 Task: In the  document note.pdf Insert page numer 'on bottom of the page' change page color to  'Blue'. Write company name: Versatile
Action: Mouse moved to (155, 85)
Screenshot: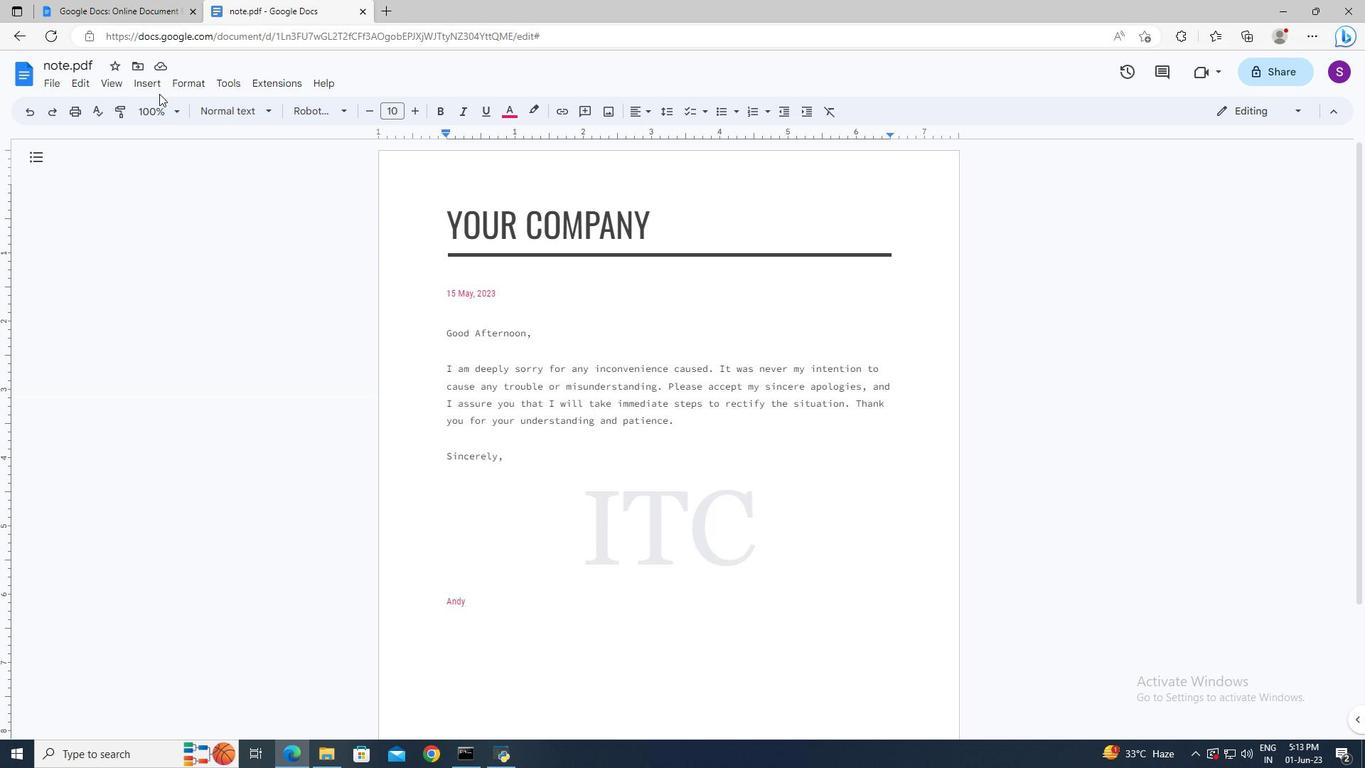 
Action: Mouse pressed left at (155, 85)
Screenshot: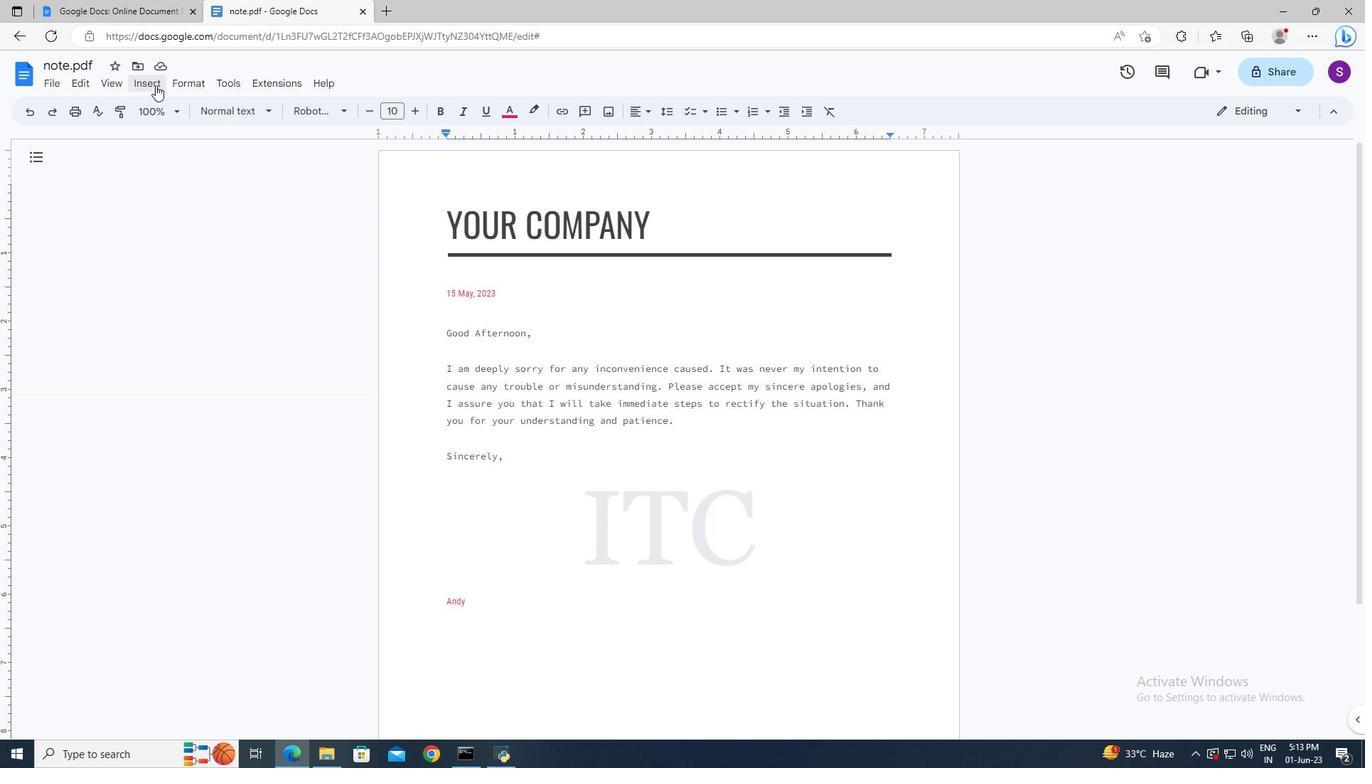 
Action: Mouse moved to (390, 550)
Screenshot: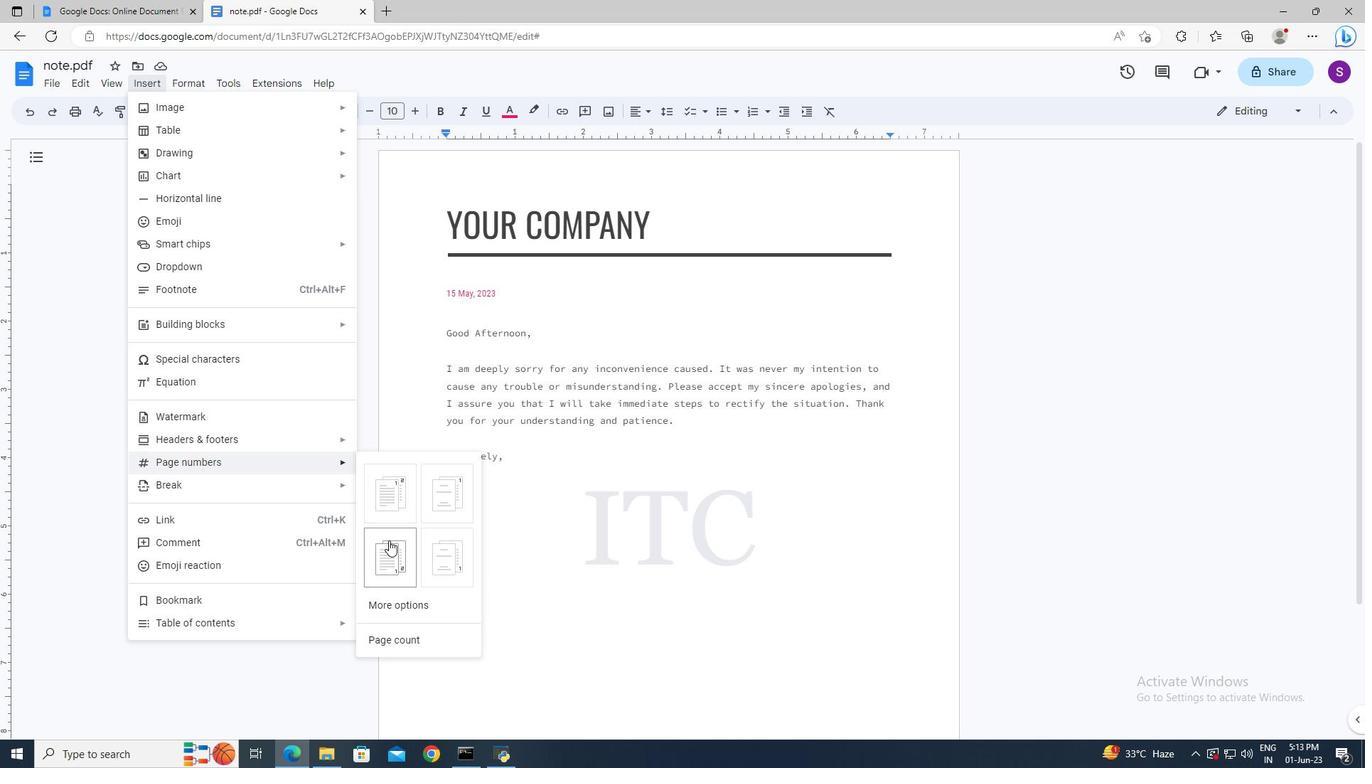 
Action: Mouse pressed left at (390, 550)
Screenshot: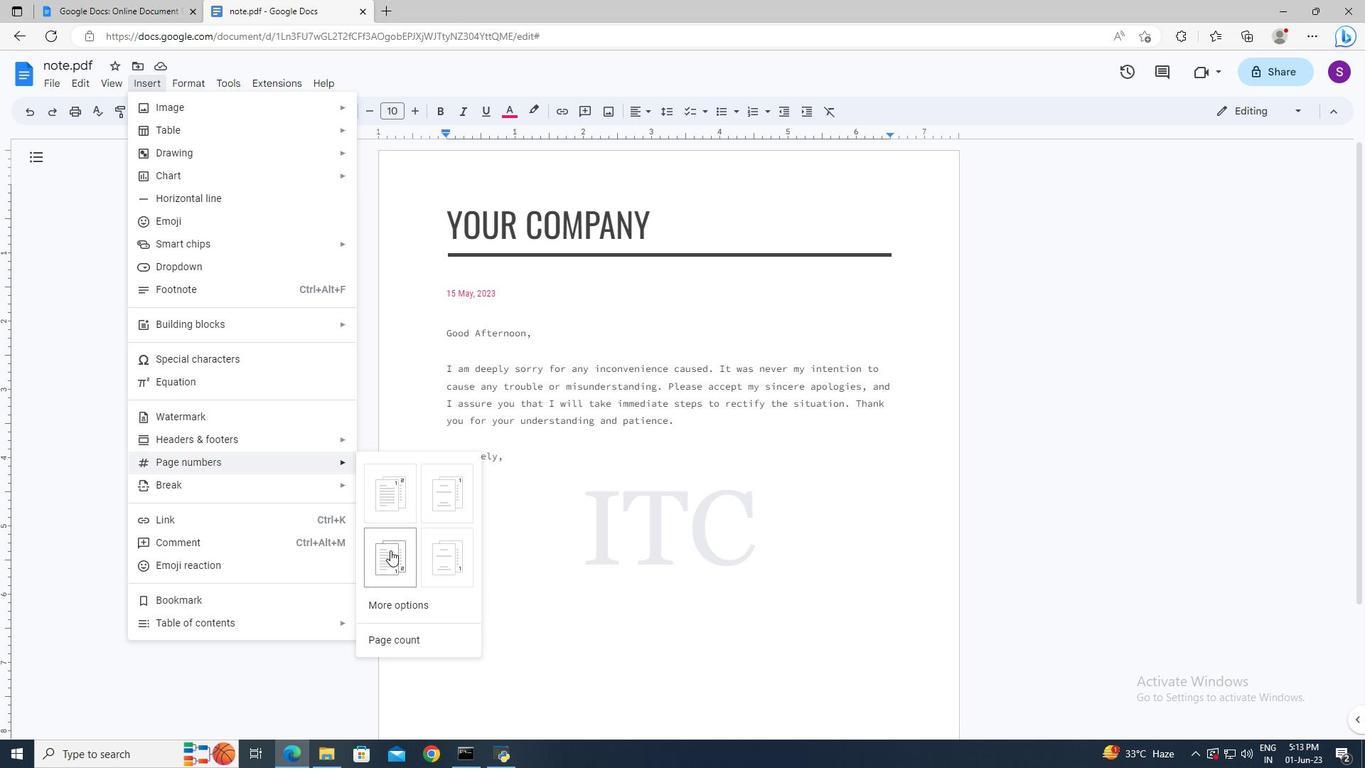 
Action: Mouse moved to (401, 421)
Screenshot: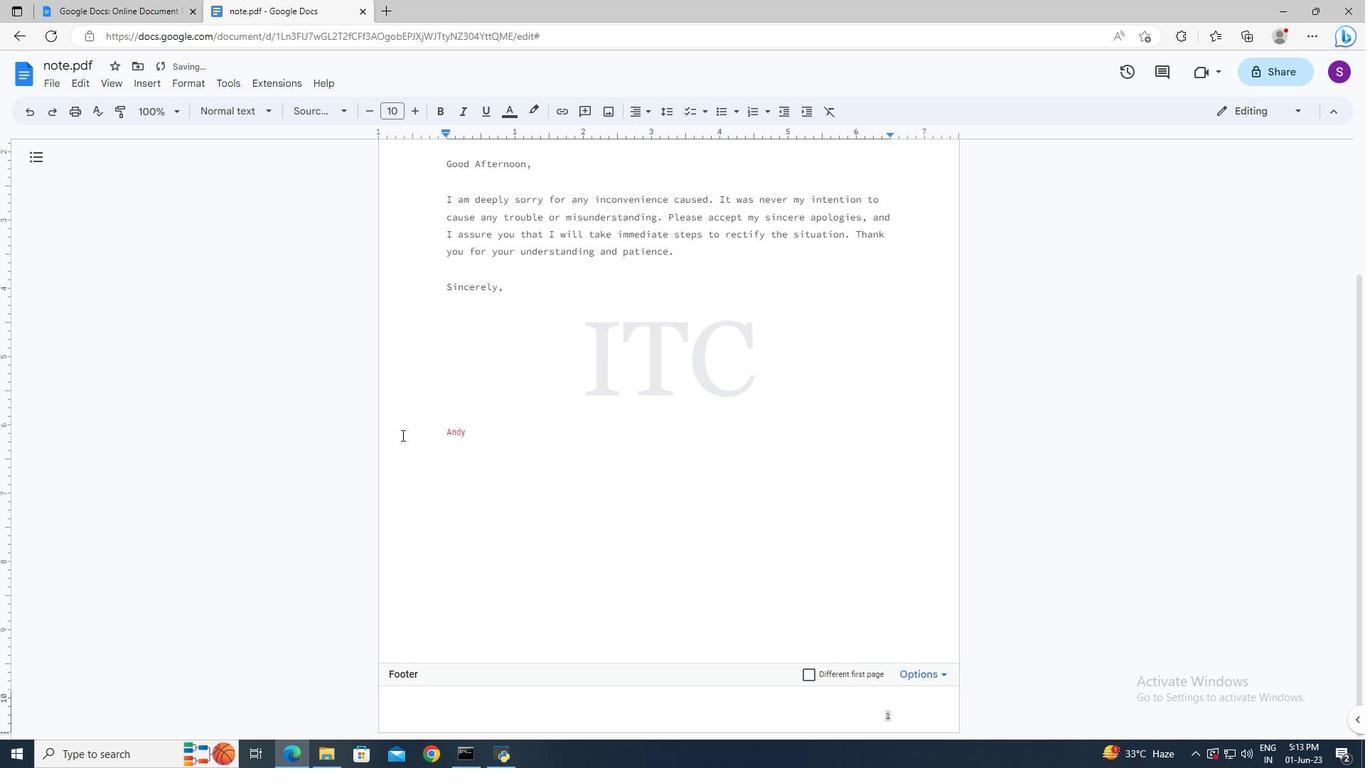 
Action: Mouse pressed left at (401, 421)
Screenshot: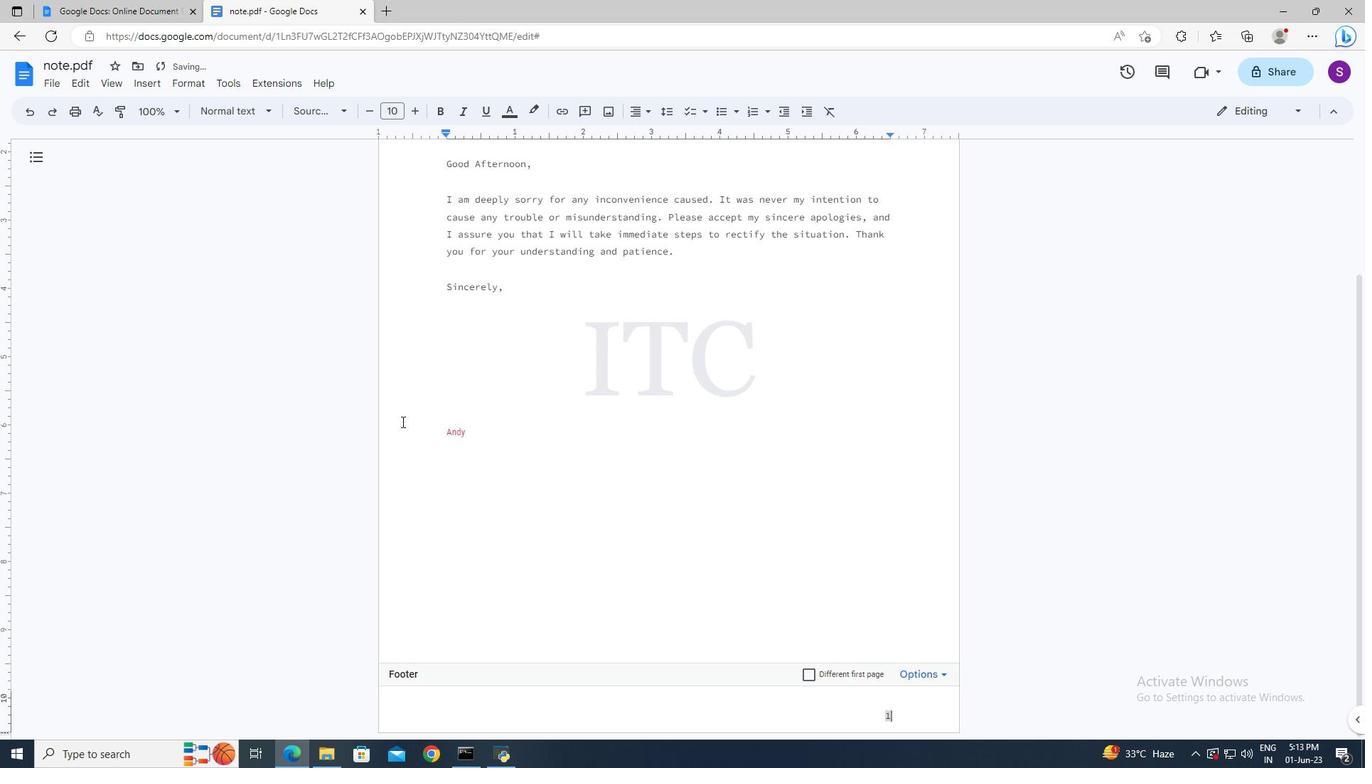 
Action: Mouse moved to (58, 83)
Screenshot: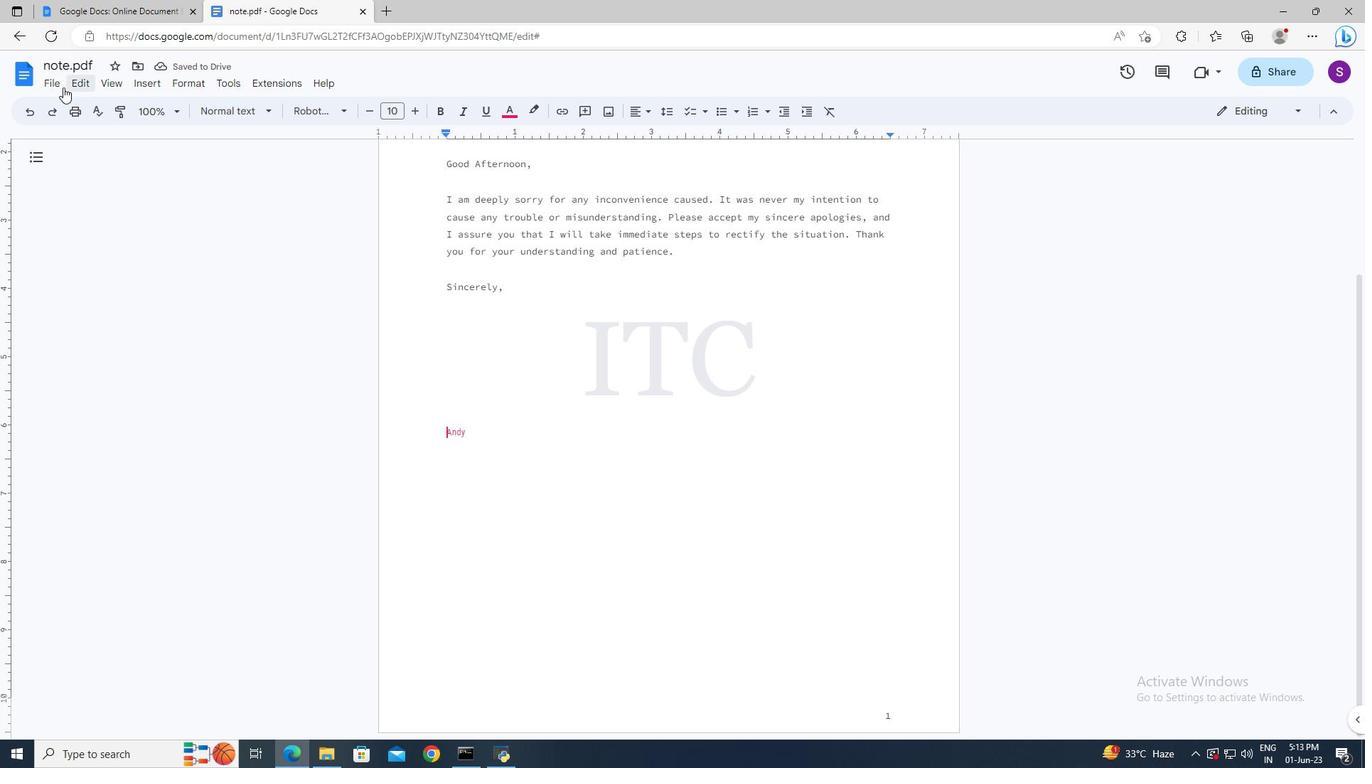 
Action: Mouse pressed left at (58, 83)
Screenshot: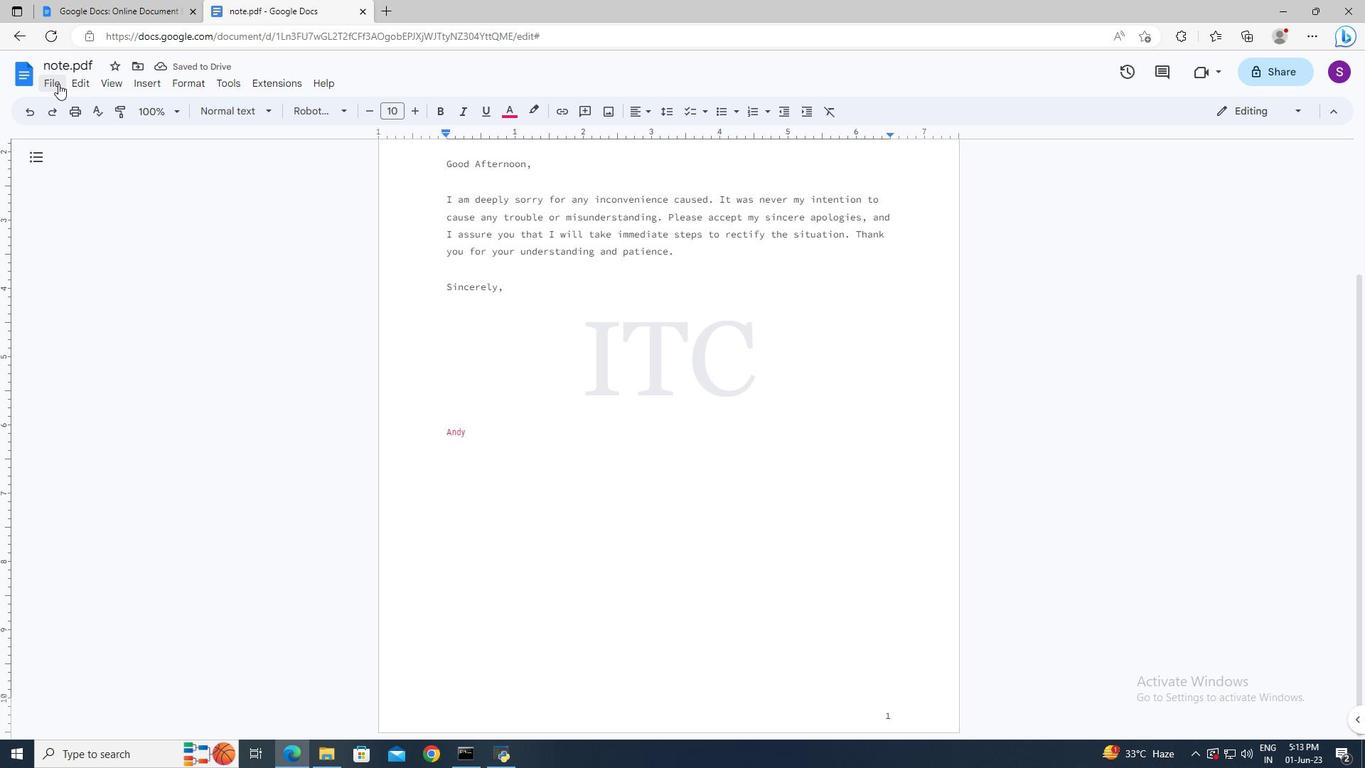 
Action: Mouse moved to (106, 465)
Screenshot: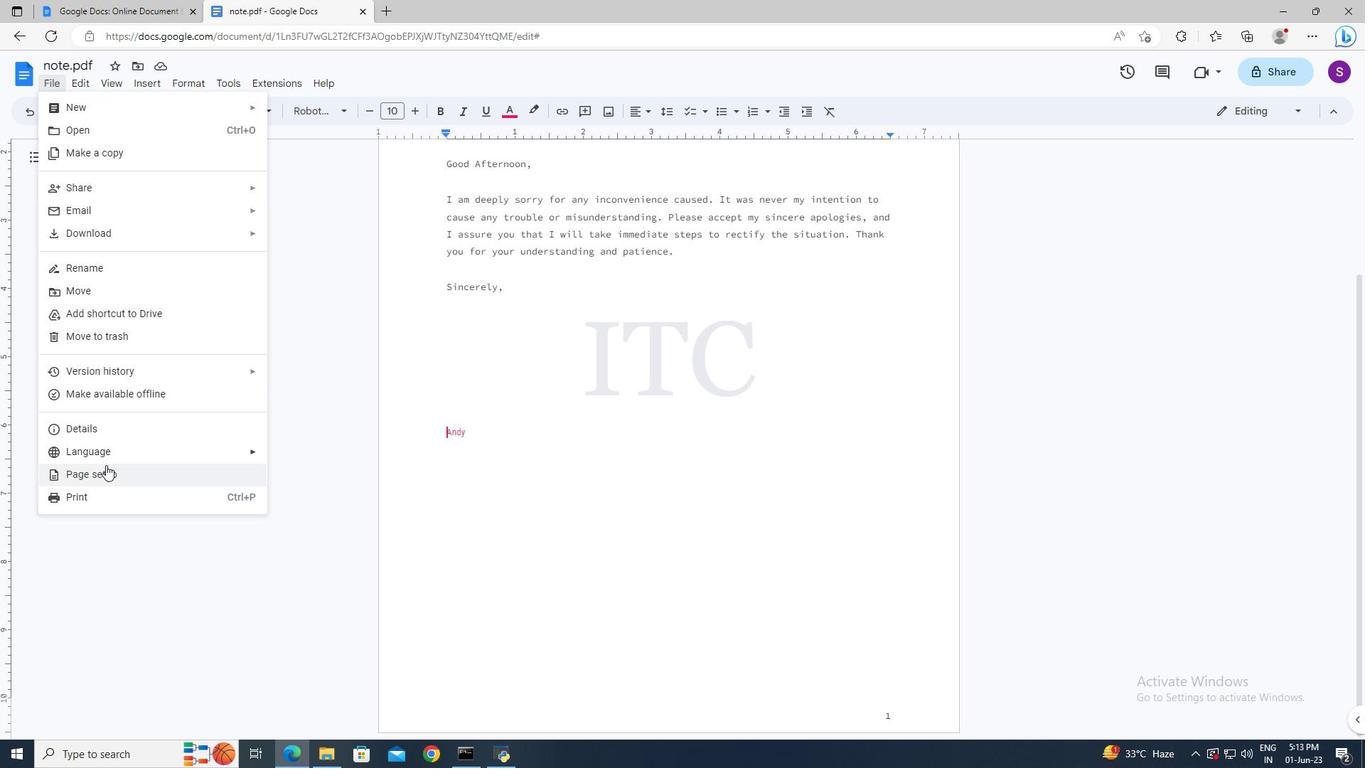 
Action: Mouse pressed left at (106, 465)
Screenshot: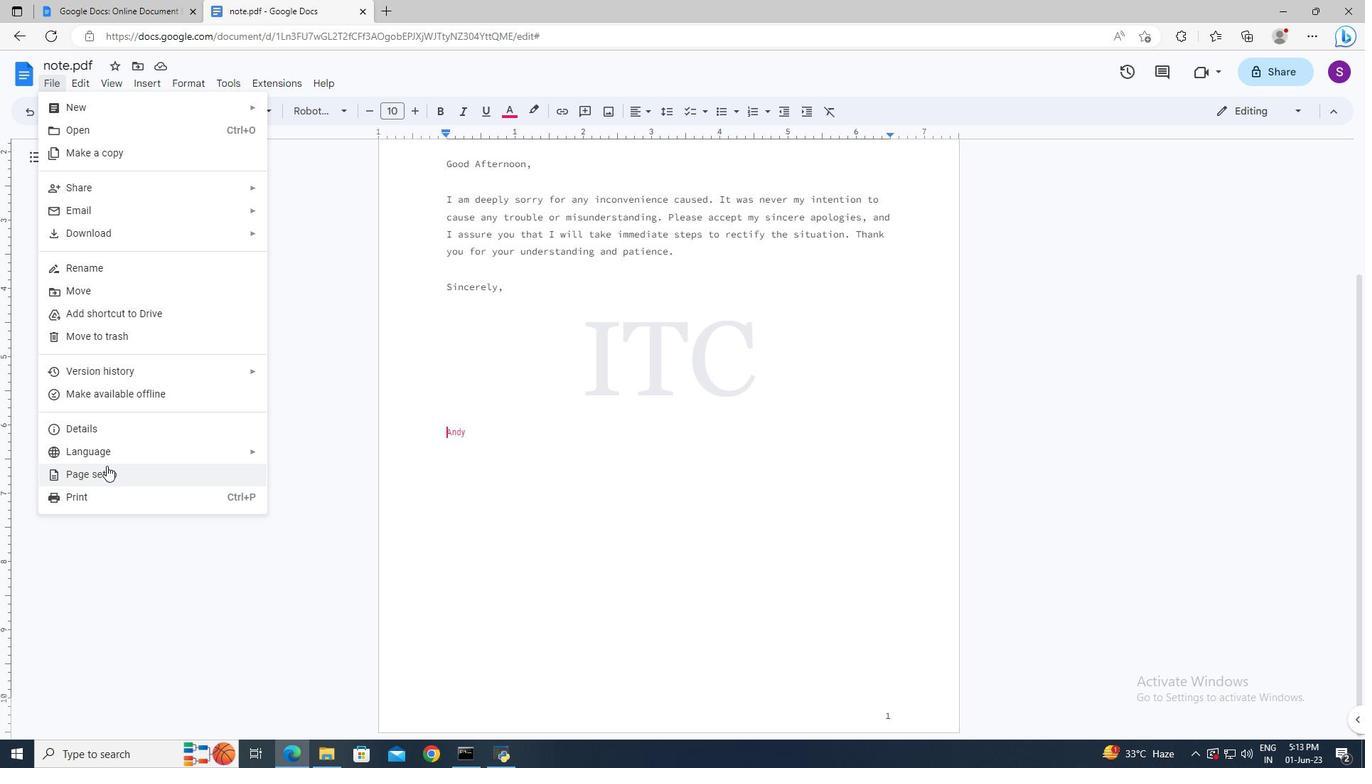 
Action: Mouse moved to (570, 485)
Screenshot: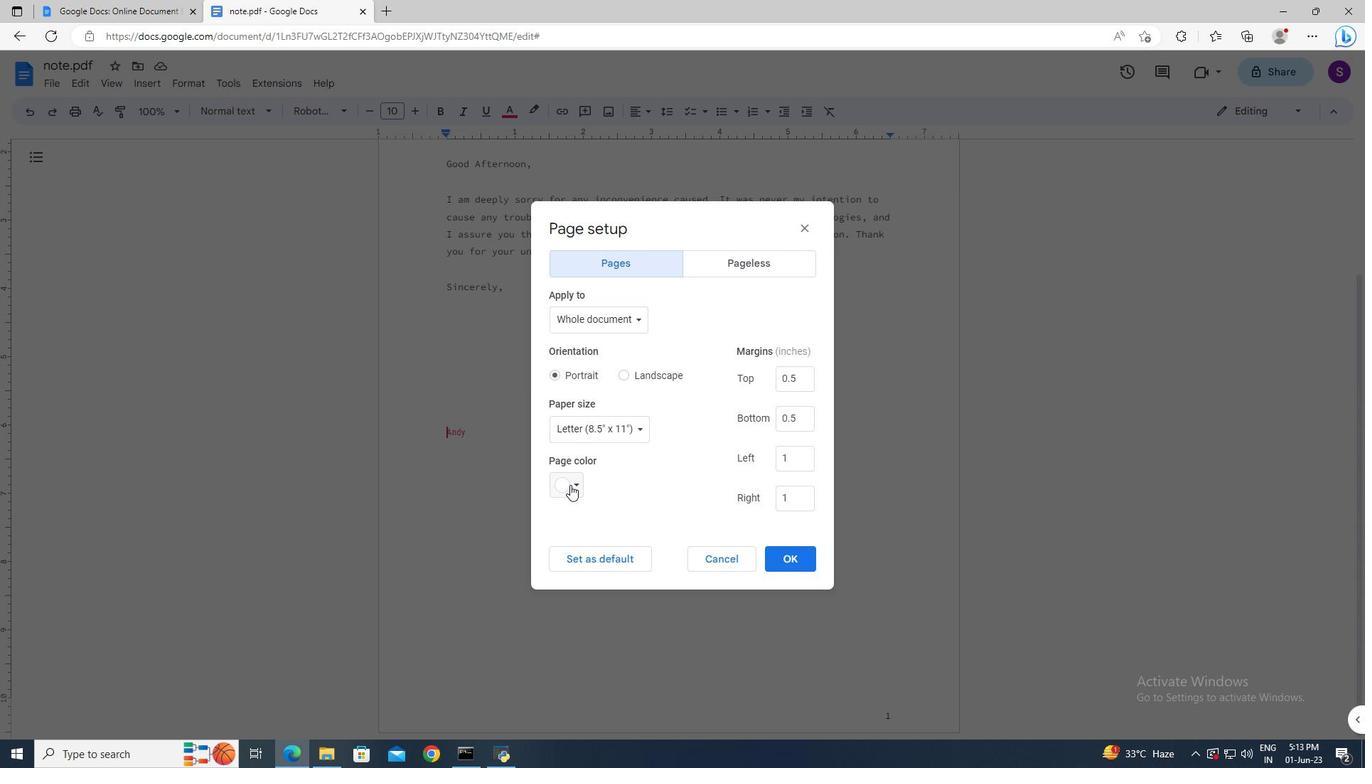 
Action: Mouse pressed left at (570, 485)
Screenshot: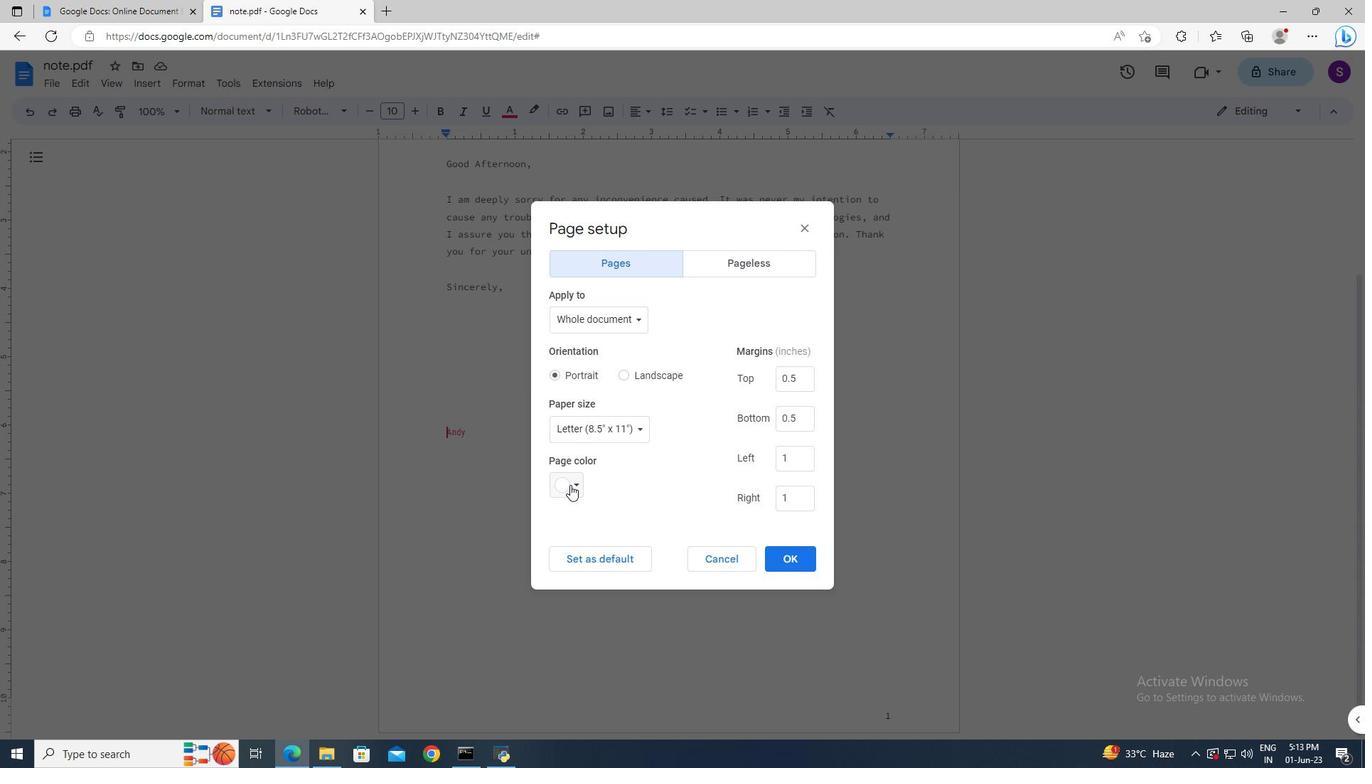 
Action: Mouse moved to (671, 528)
Screenshot: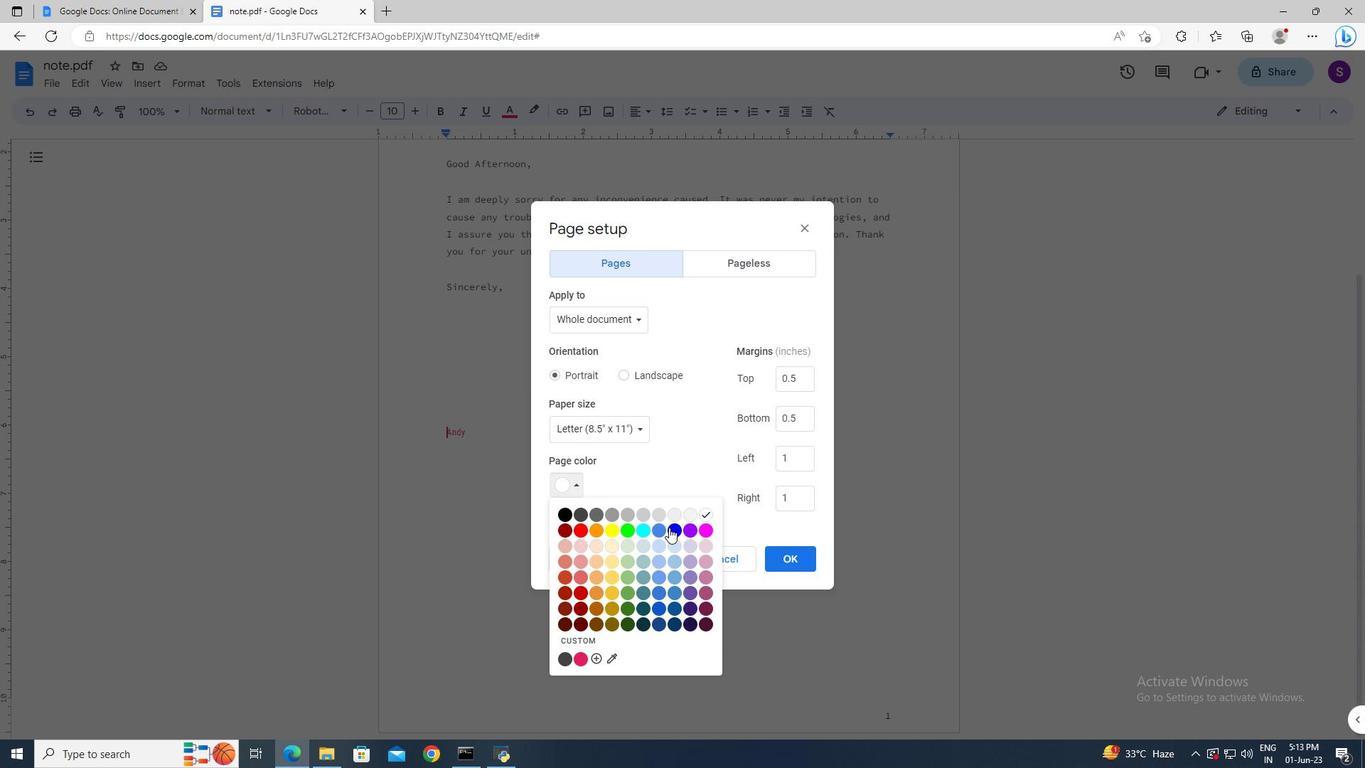 
Action: Mouse pressed left at (671, 528)
Screenshot: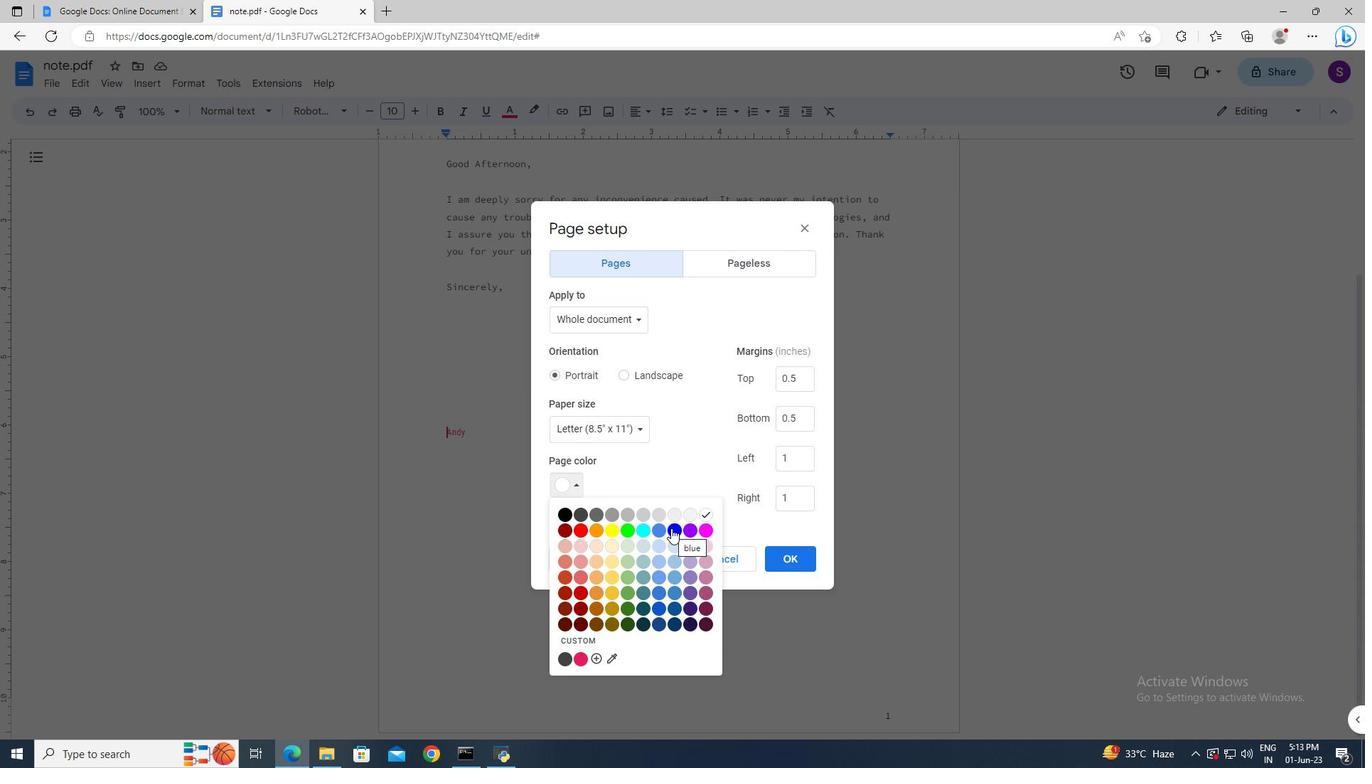 
Action: Mouse moved to (785, 556)
Screenshot: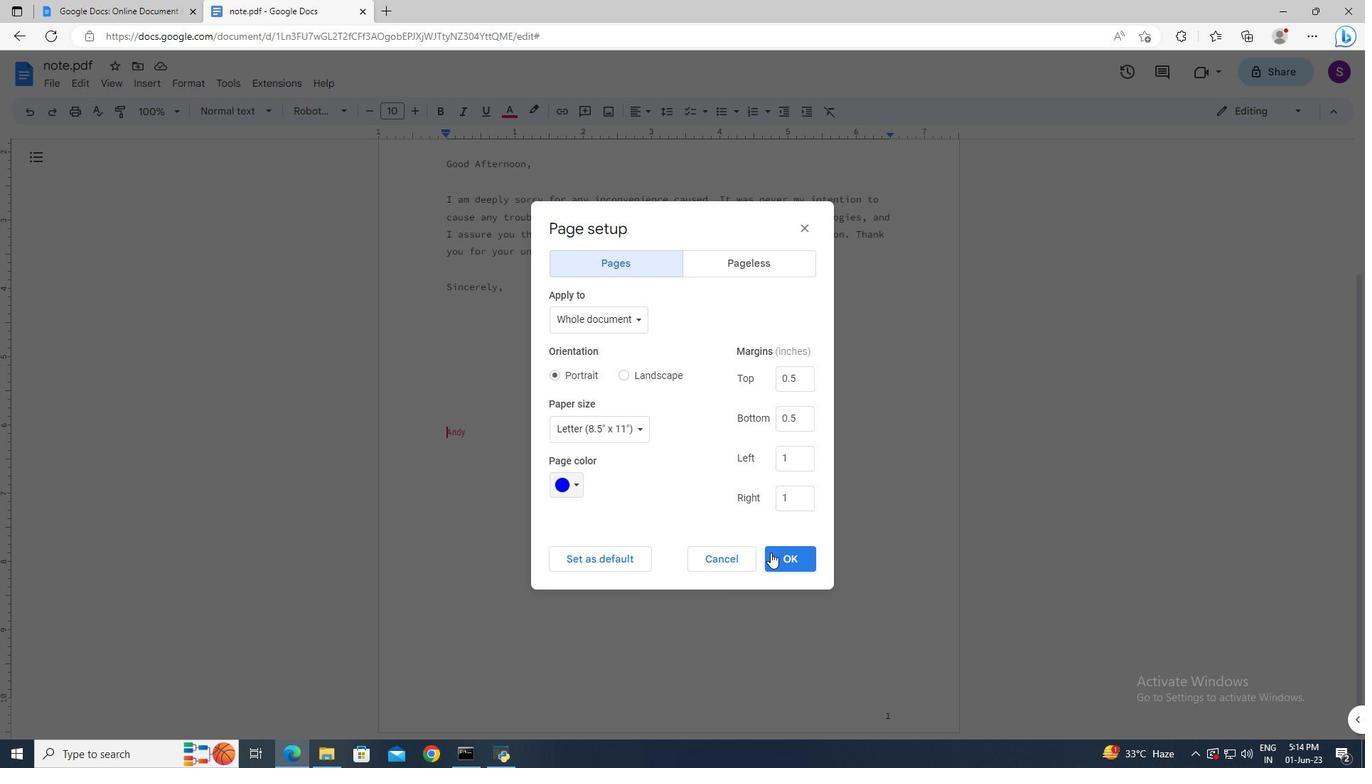 
Action: Mouse pressed left at (785, 556)
Screenshot: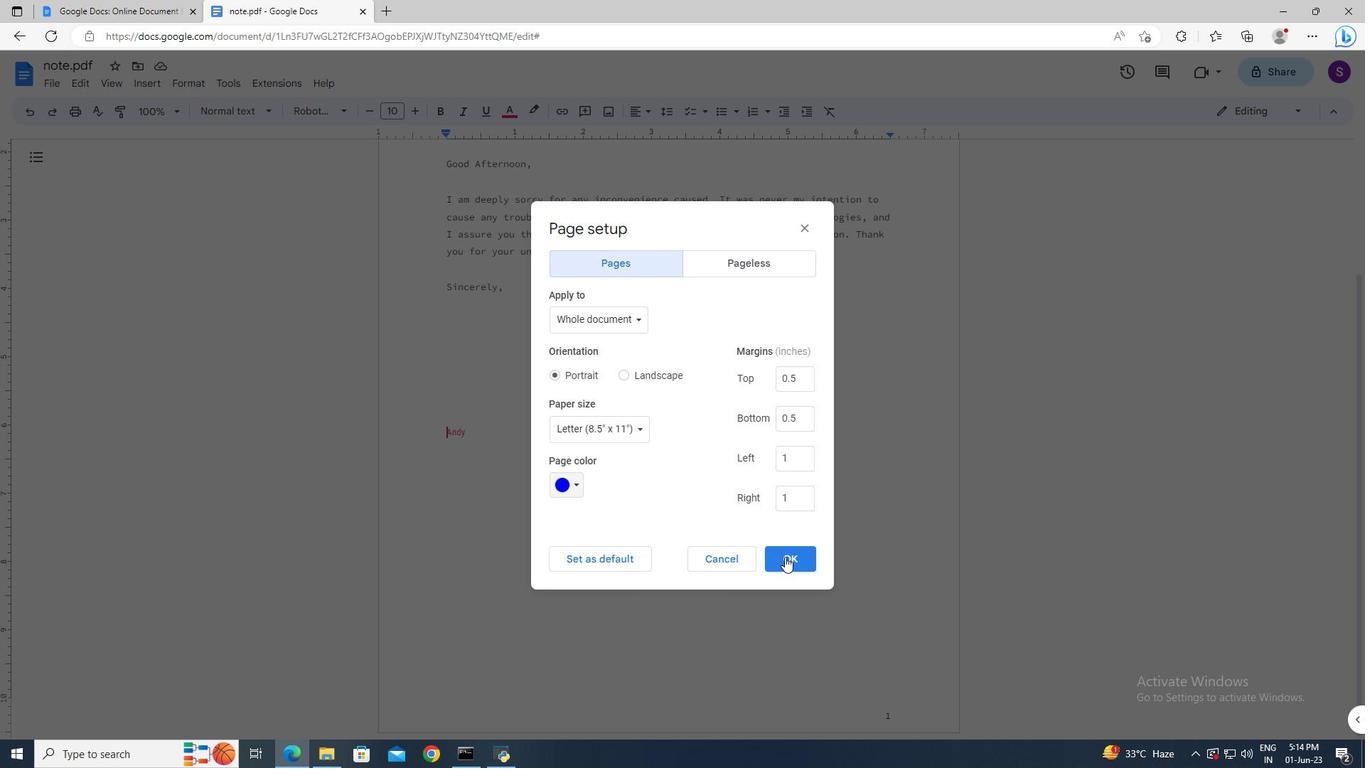 
Action: Mouse moved to (622, 477)
Screenshot: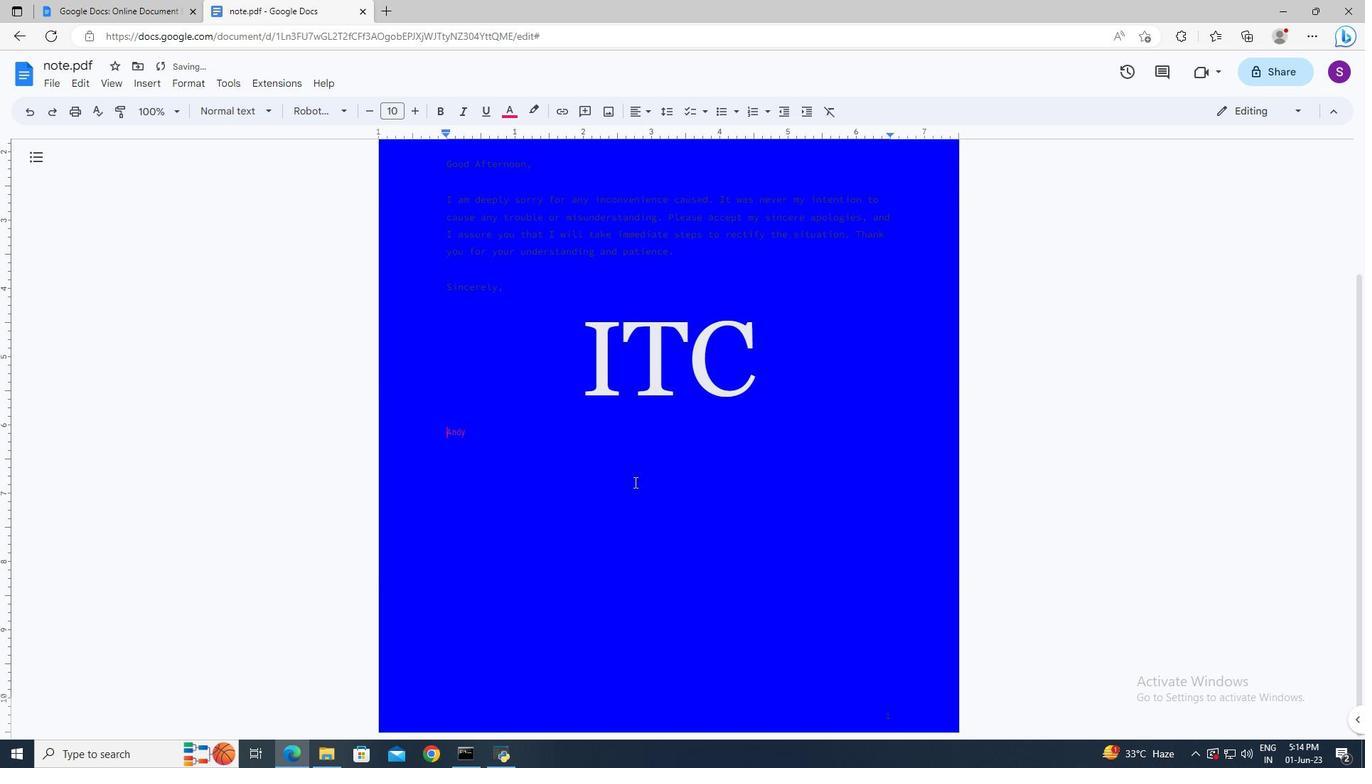 
Action: Mouse scrolled (622, 477) with delta (0, 0)
Screenshot: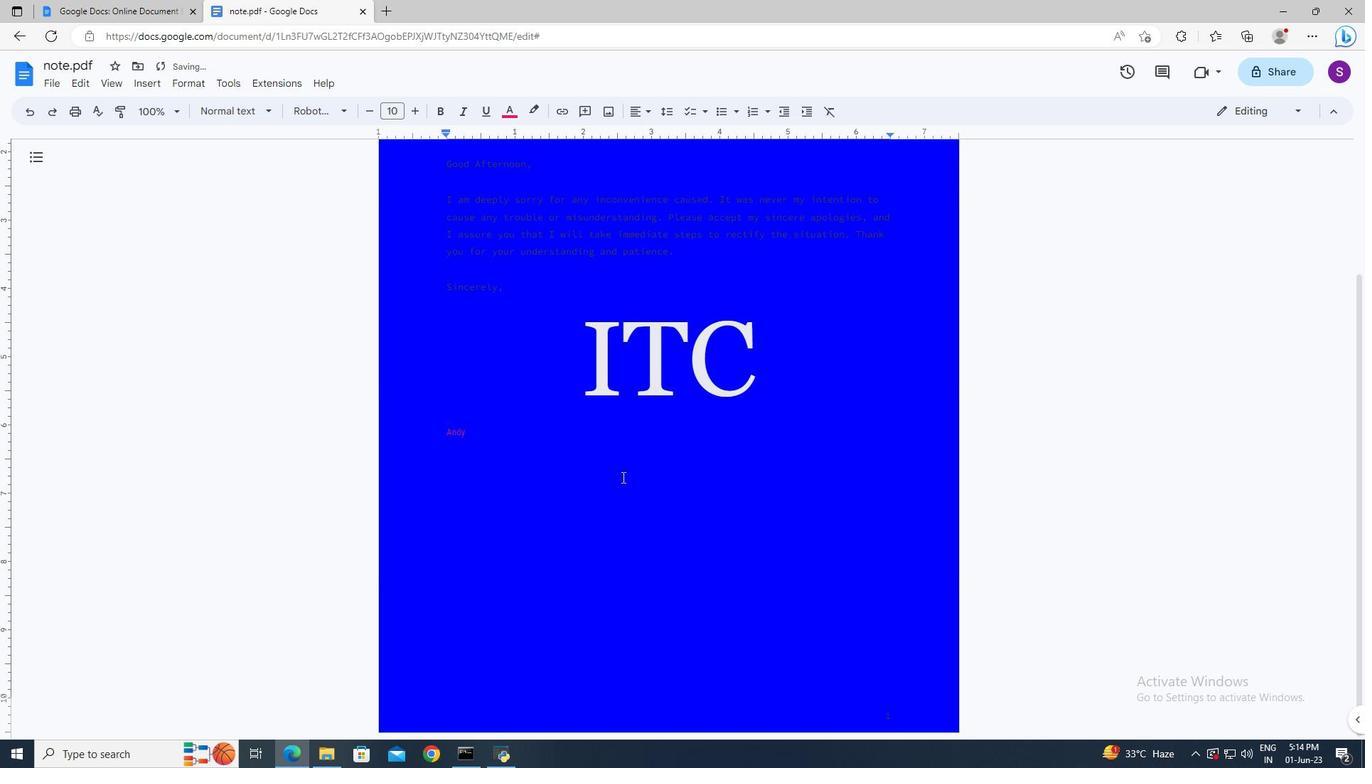 
Action: Mouse scrolled (622, 477) with delta (0, 0)
Screenshot: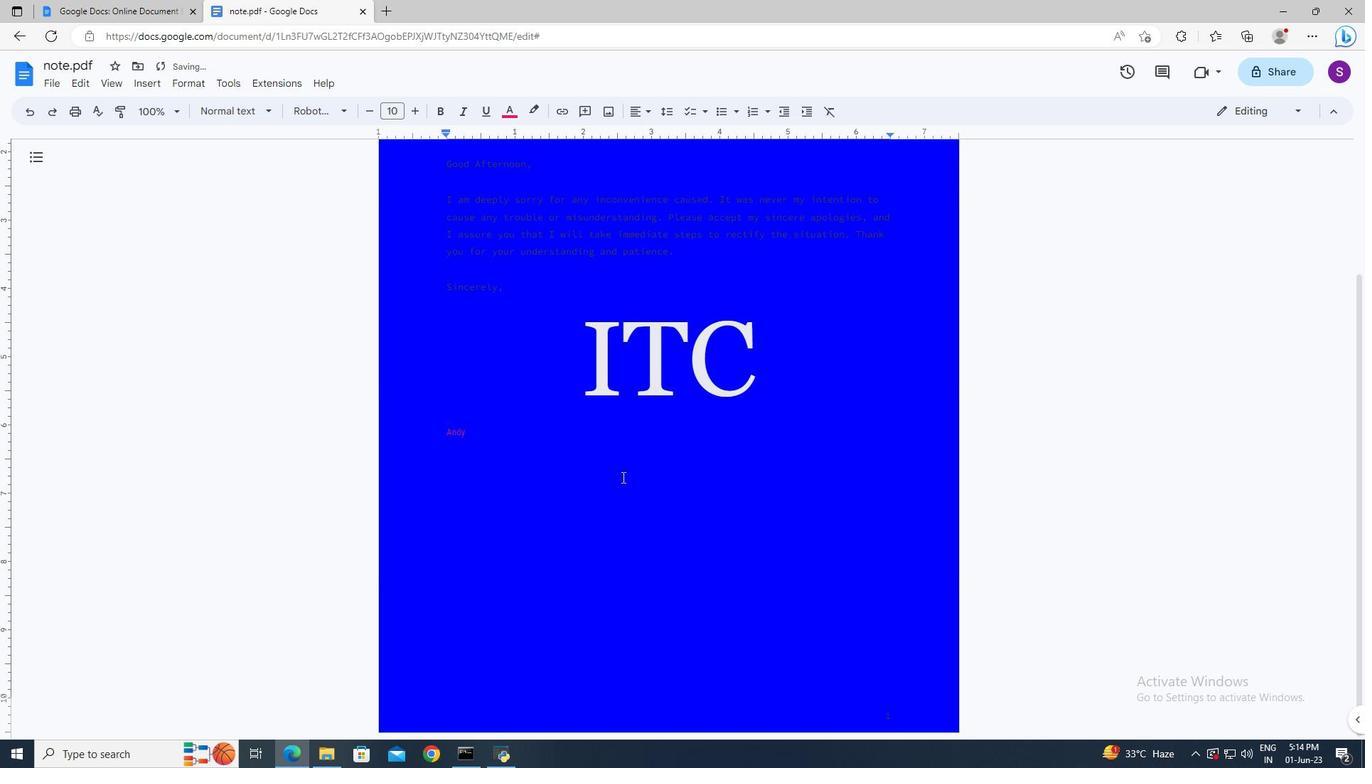 
Action: Mouse scrolled (622, 477) with delta (0, 0)
Screenshot: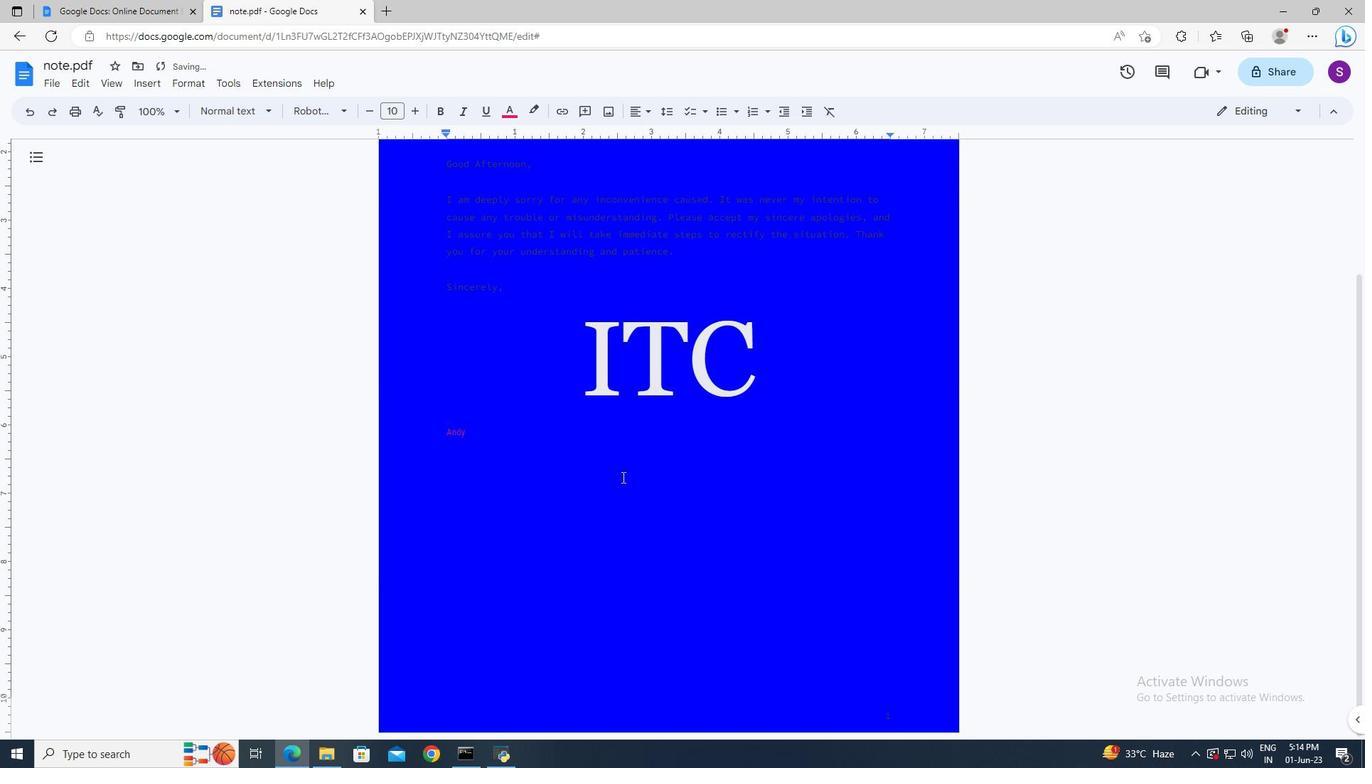 
Action: Mouse scrolled (622, 477) with delta (0, 0)
Screenshot: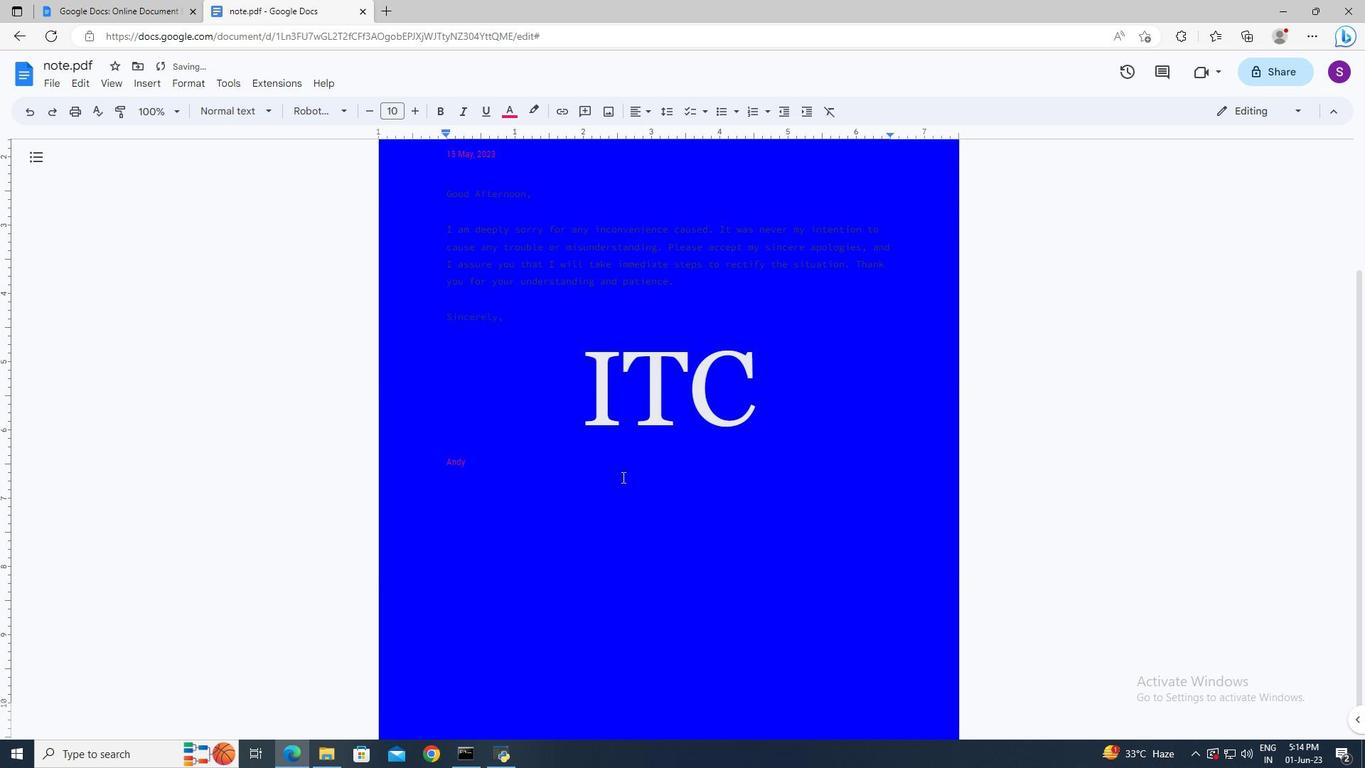 
Action: Mouse moved to (449, 211)
Screenshot: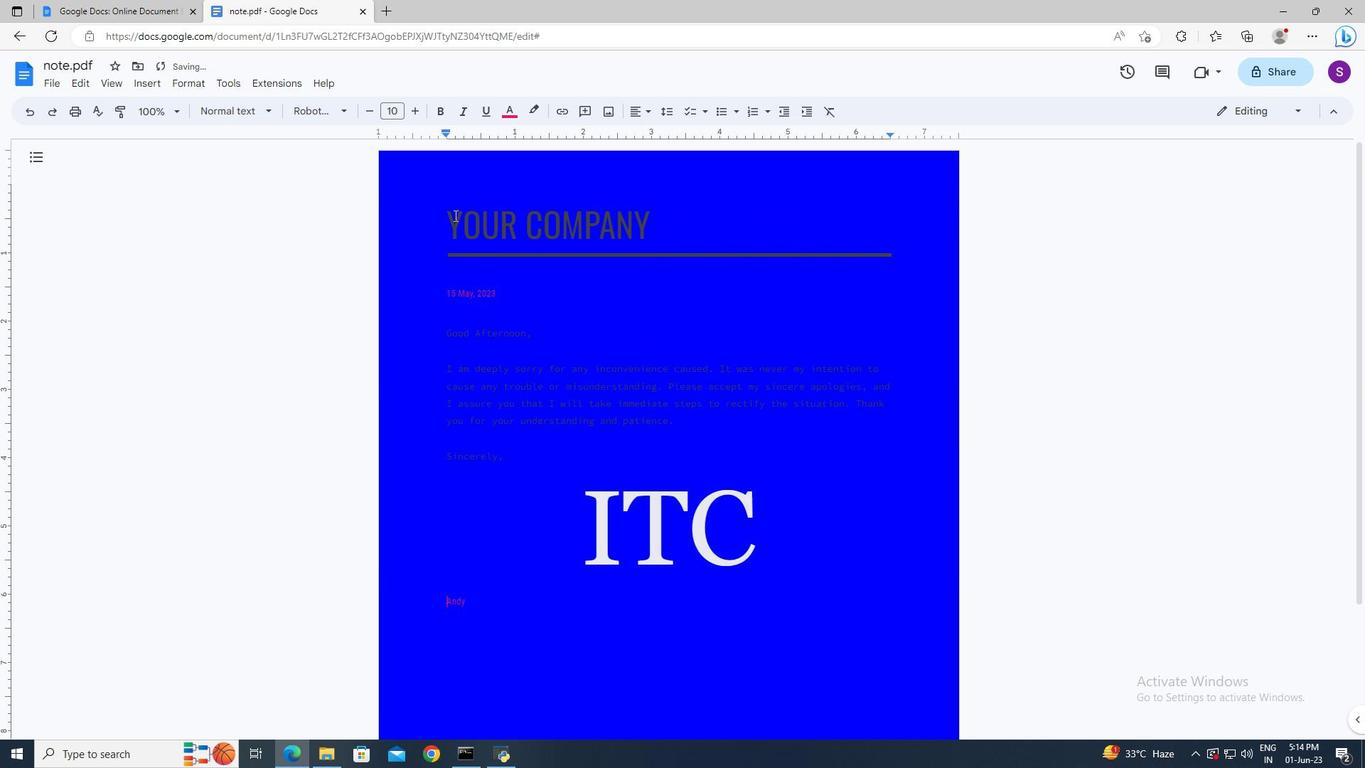 
Action: Mouse pressed left at (449, 211)
Screenshot: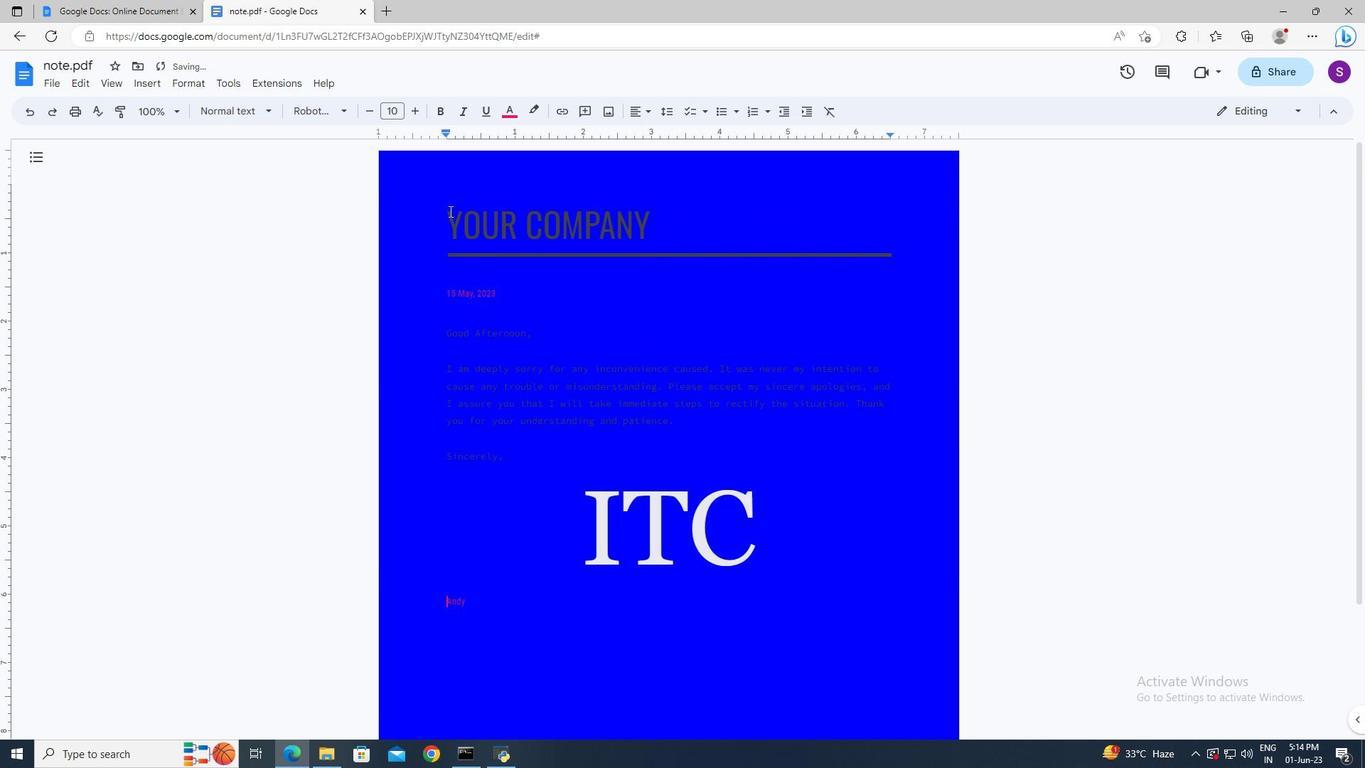 
Action: Key pressed <Key.shift><Key.right><Key.right><Key.shift>Versatile
Screenshot: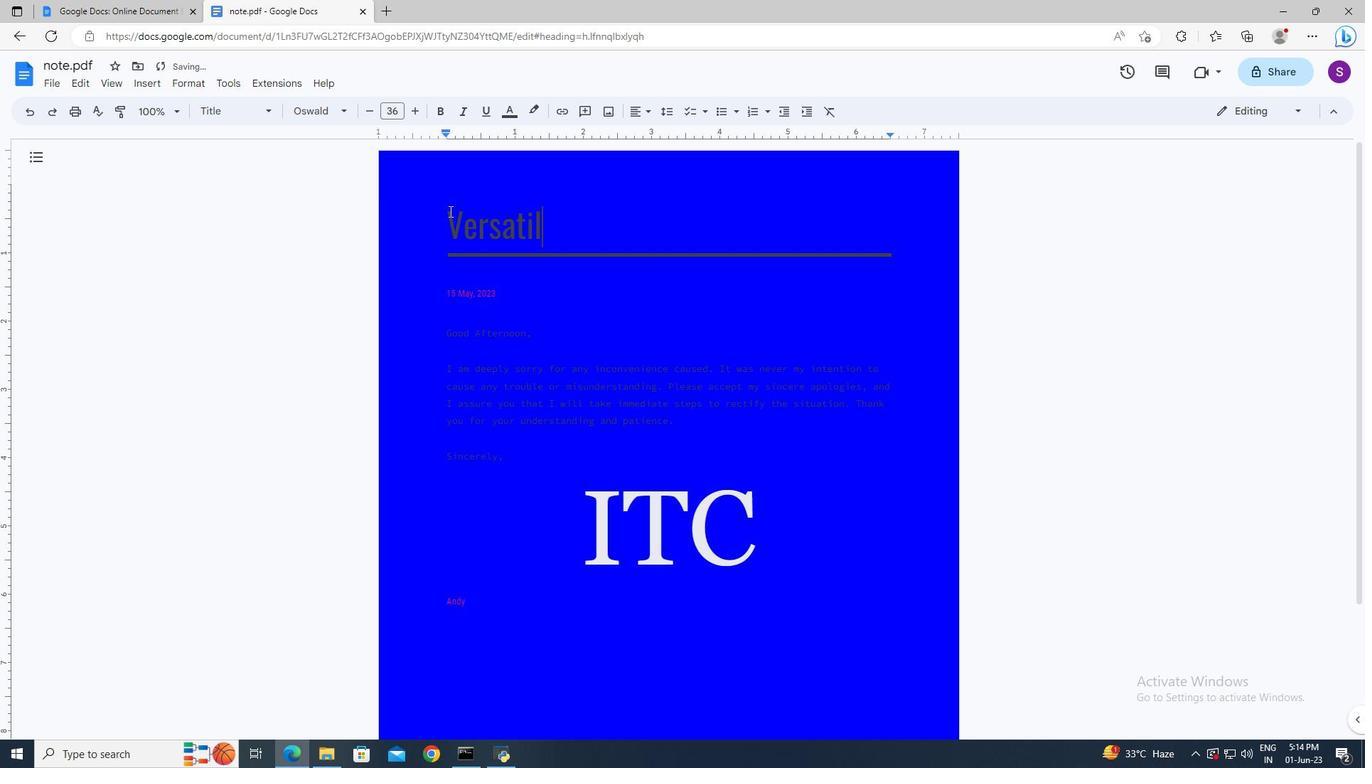 
